 Task: Create a due date automation trigger when advanced on, on the tuesday after a card is due add content with a description starting with resumeat 11:00 AM.
Action: Mouse moved to (820, 258)
Screenshot: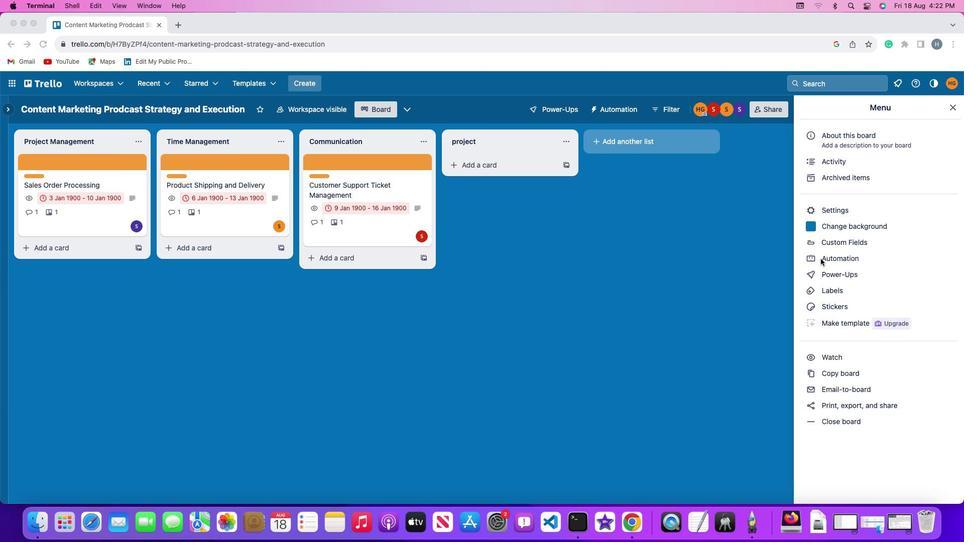 
Action: Mouse pressed left at (820, 258)
Screenshot: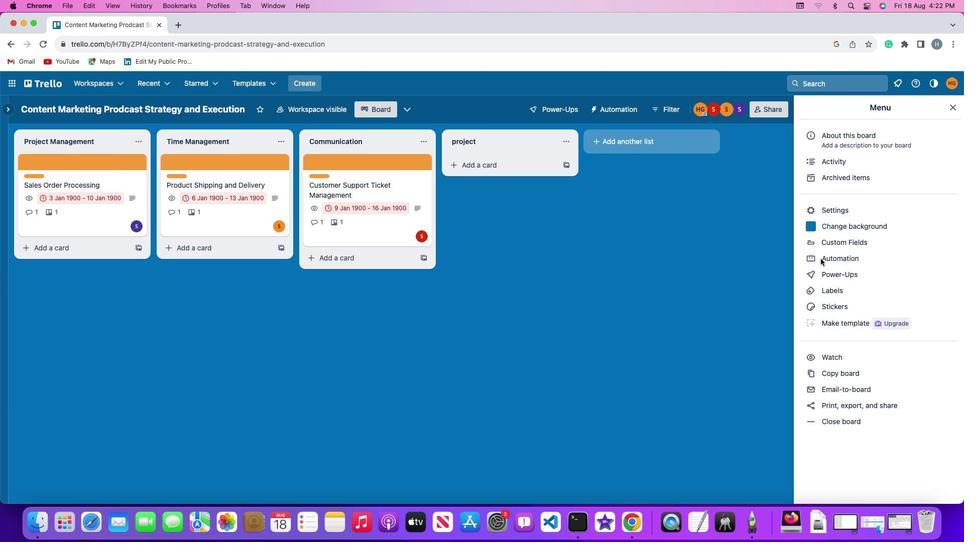
Action: Mouse pressed left at (820, 258)
Screenshot: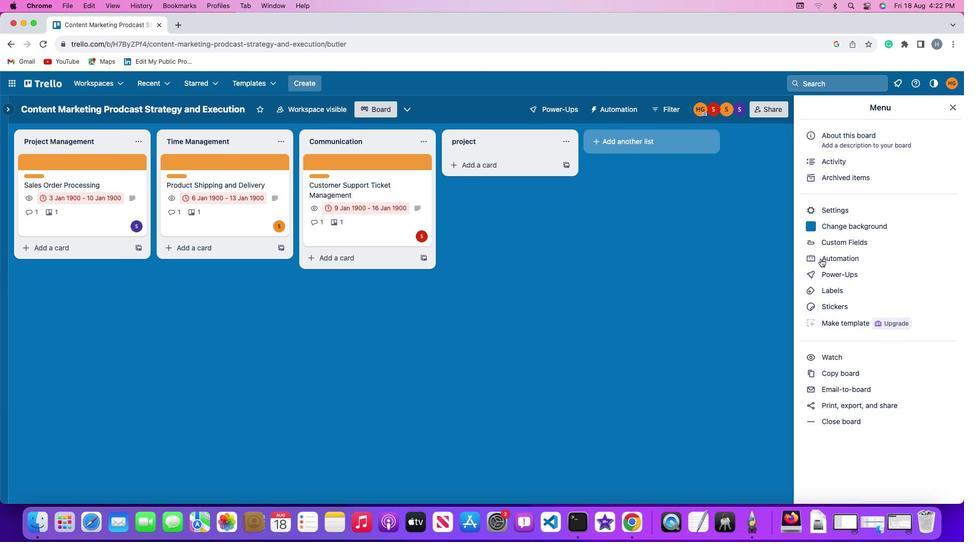
Action: Mouse moved to (62, 236)
Screenshot: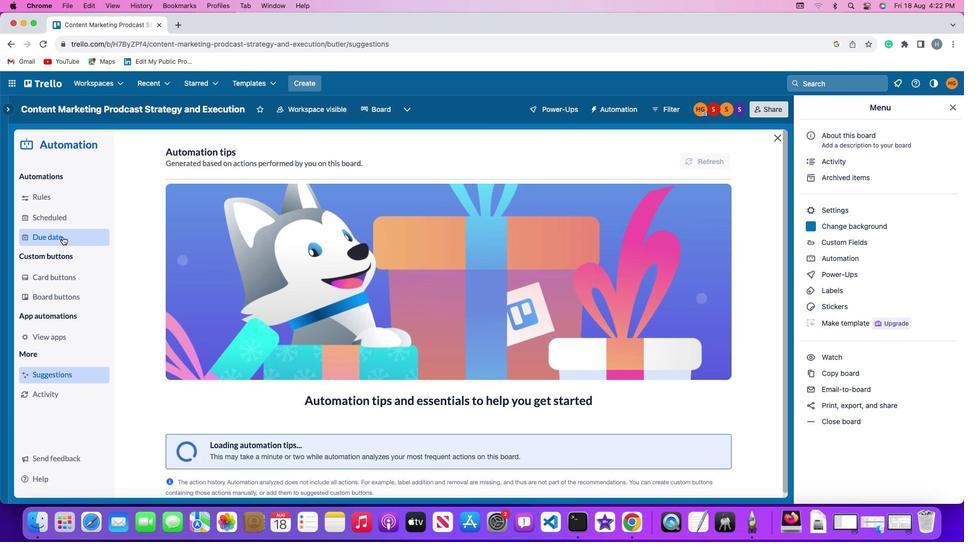 
Action: Mouse pressed left at (62, 236)
Screenshot: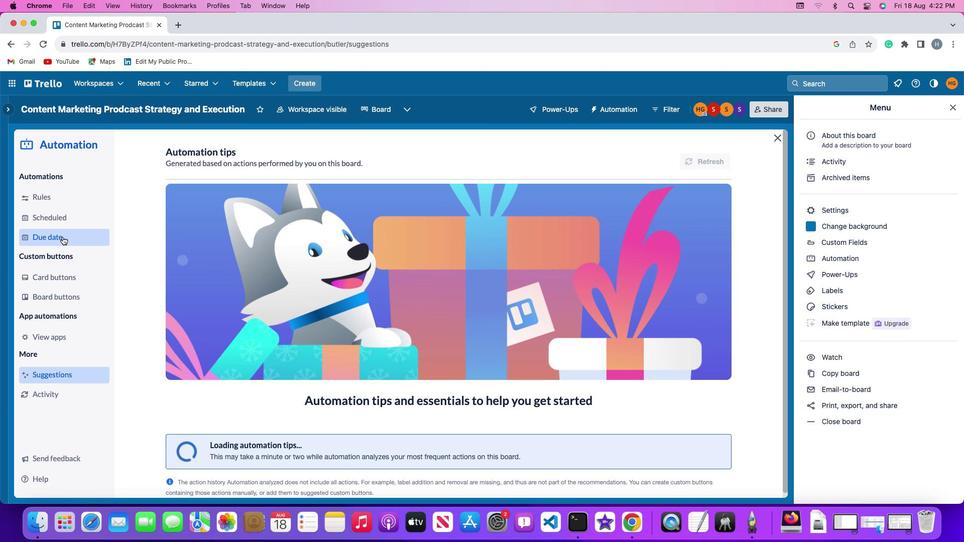 
Action: Mouse moved to (675, 155)
Screenshot: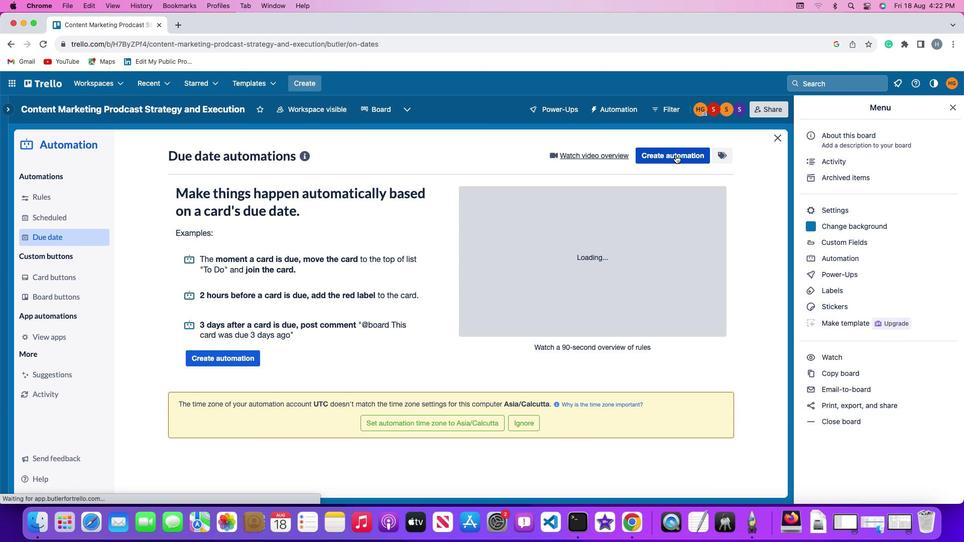 
Action: Mouse pressed left at (675, 155)
Screenshot: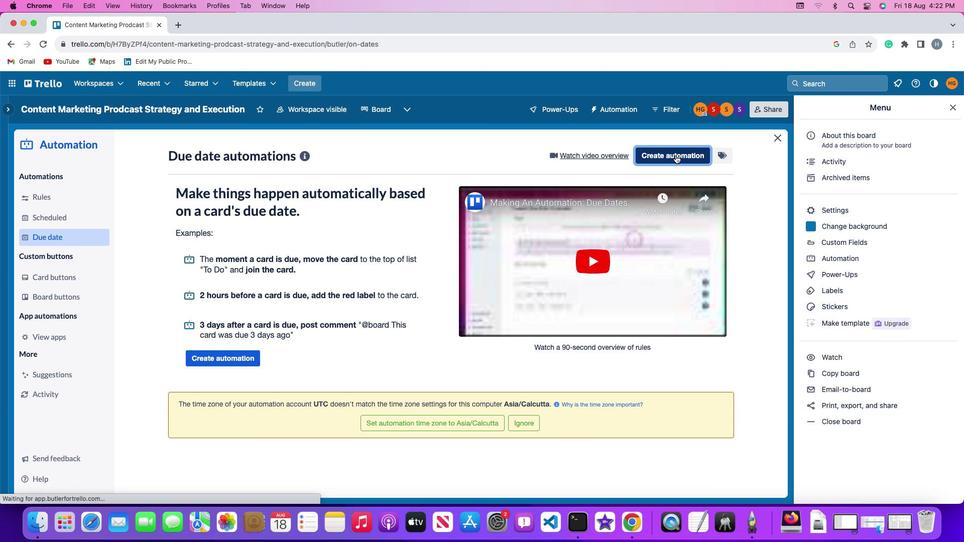 
Action: Mouse moved to (189, 252)
Screenshot: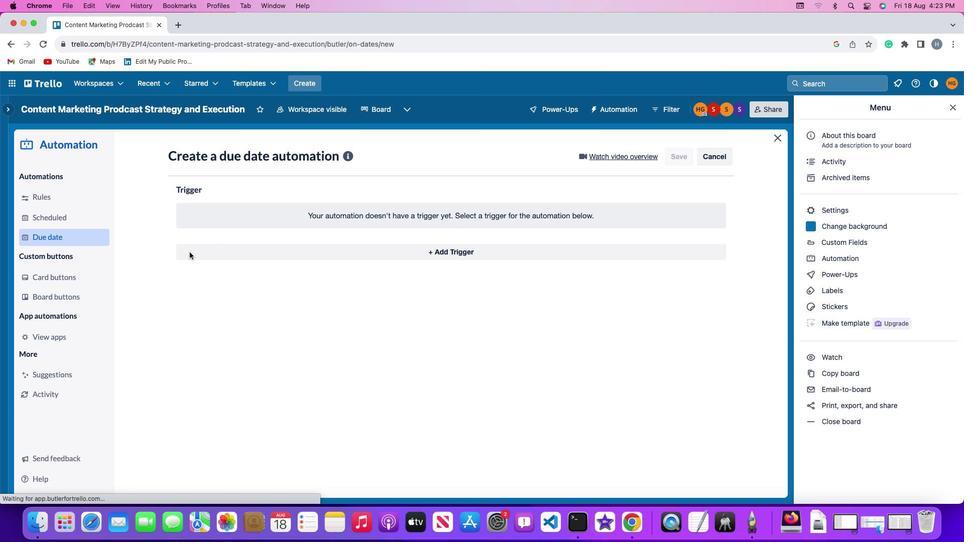 
Action: Mouse pressed left at (189, 252)
Screenshot: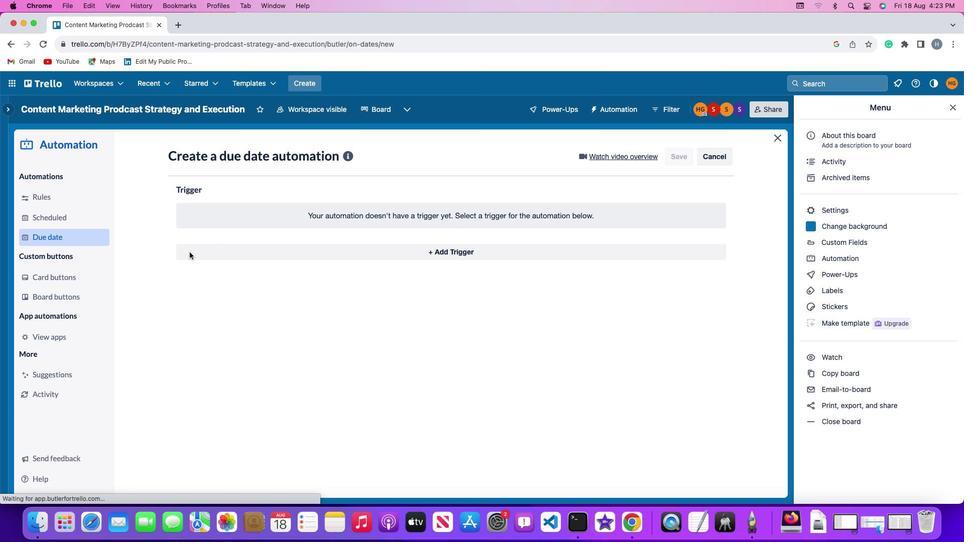 
Action: Mouse moved to (226, 438)
Screenshot: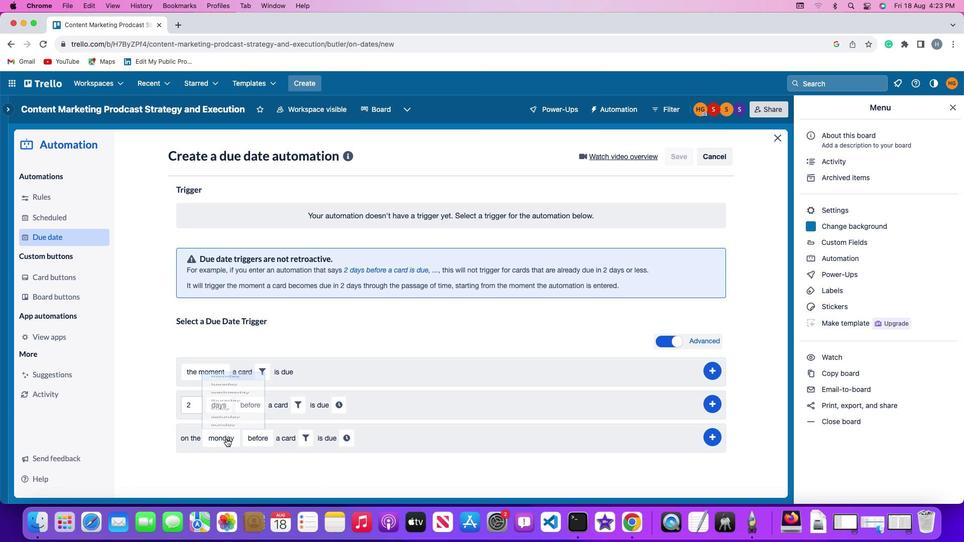 
Action: Mouse pressed left at (226, 438)
Screenshot: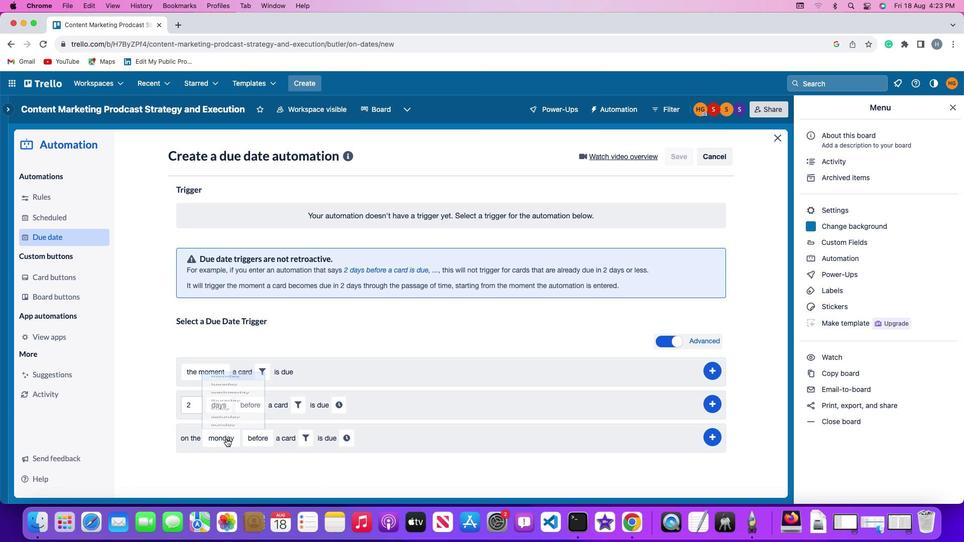 
Action: Mouse moved to (233, 319)
Screenshot: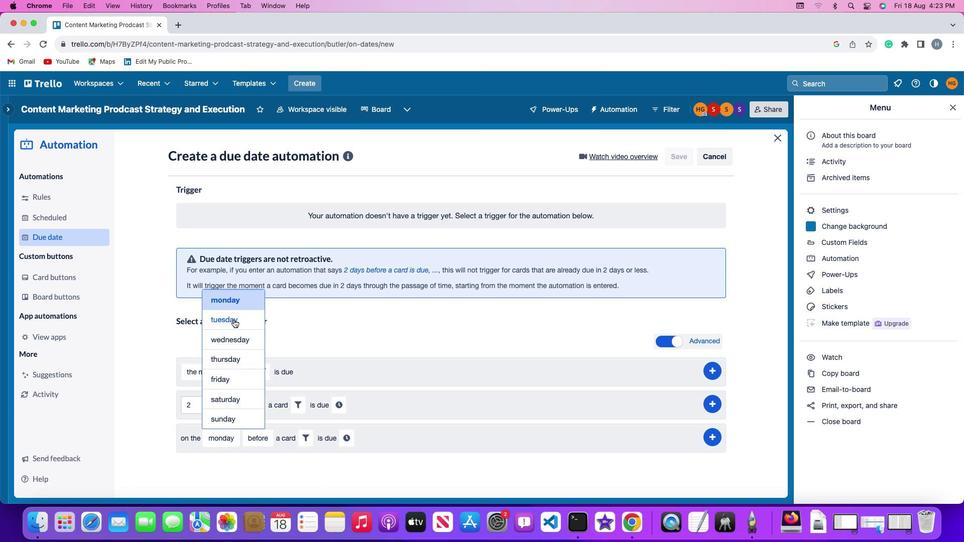 
Action: Mouse pressed left at (233, 319)
Screenshot: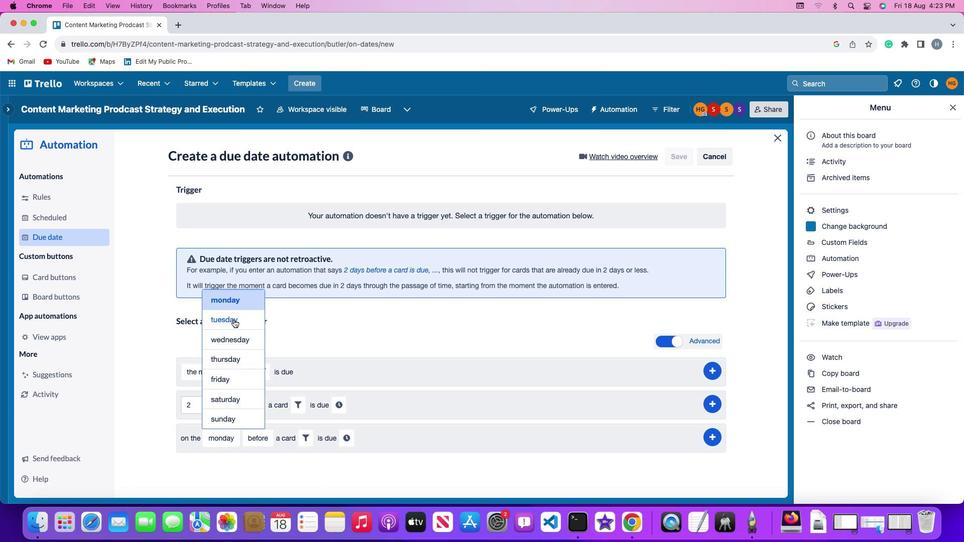 
Action: Mouse moved to (256, 432)
Screenshot: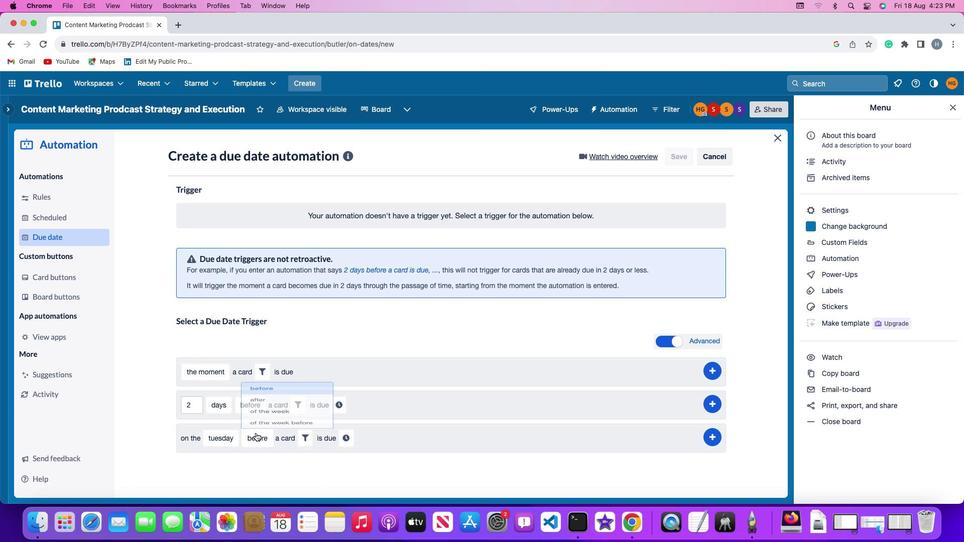 
Action: Mouse pressed left at (256, 432)
Screenshot: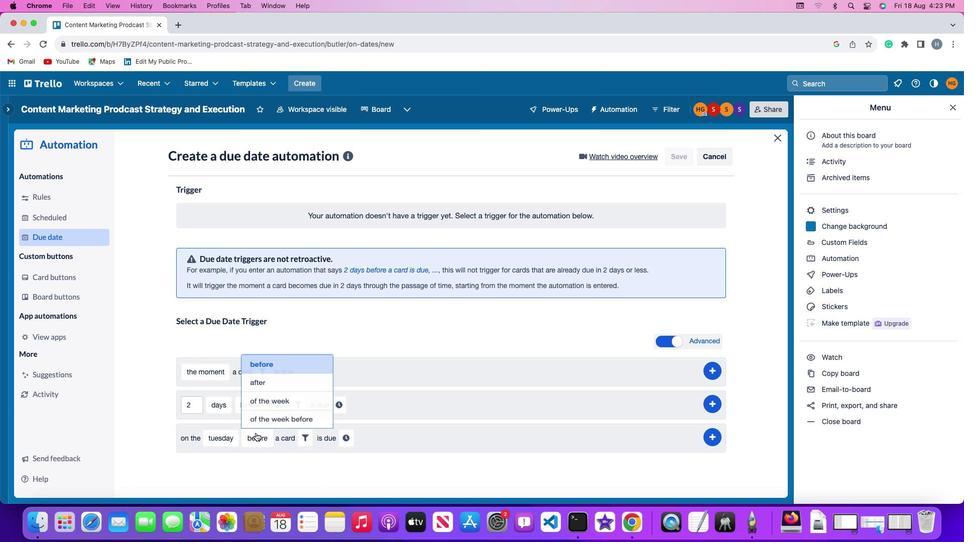 
Action: Mouse moved to (269, 381)
Screenshot: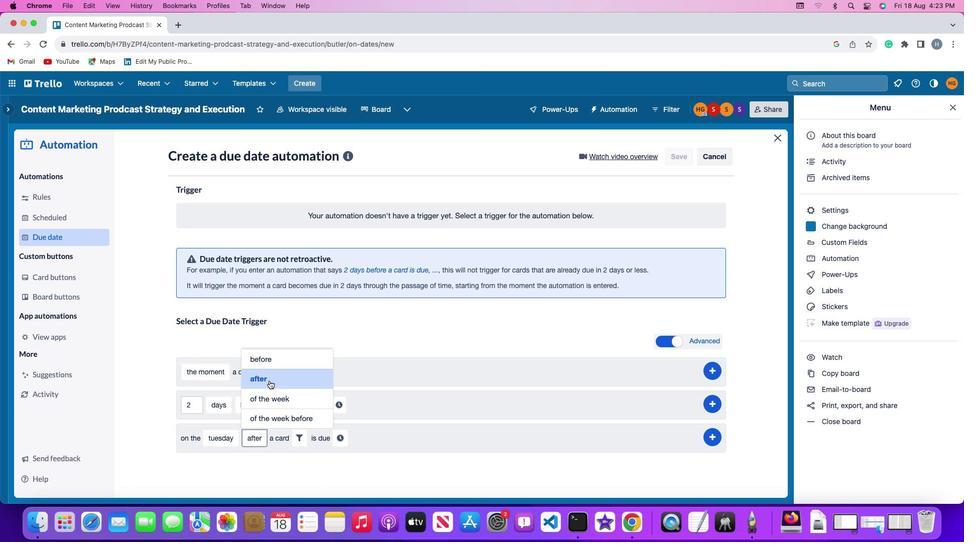 
Action: Mouse pressed left at (269, 381)
Screenshot: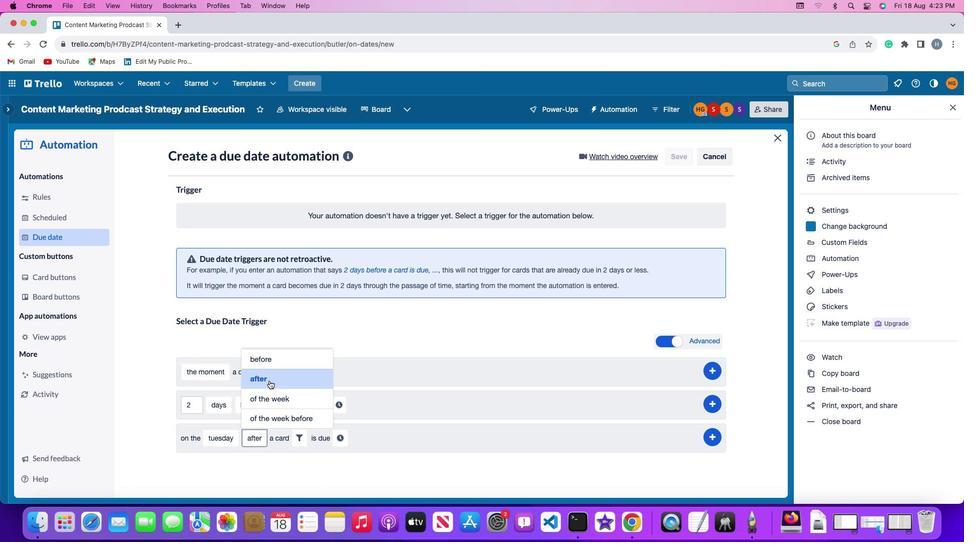 
Action: Mouse moved to (298, 428)
Screenshot: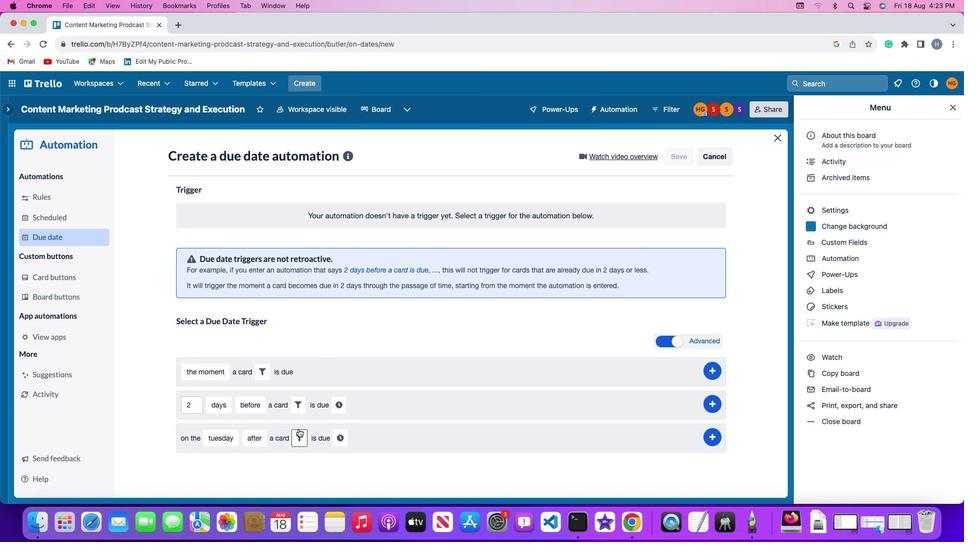 
Action: Mouse pressed left at (298, 428)
Screenshot: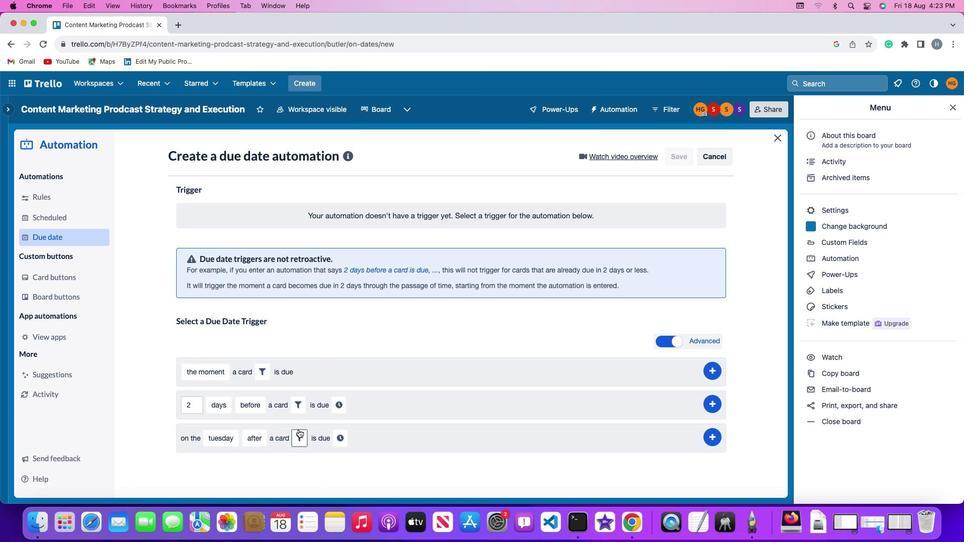 
Action: Mouse moved to (440, 474)
Screenshot: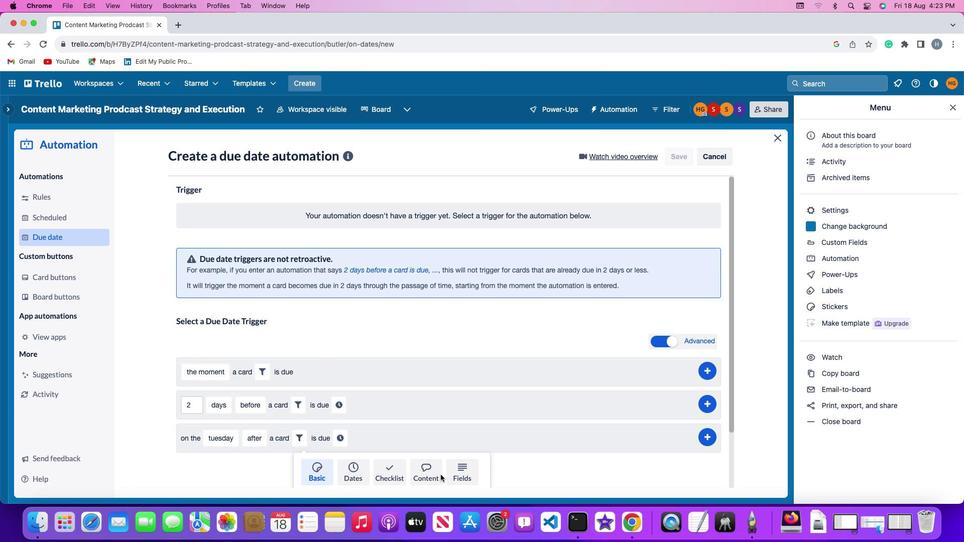 
Action: Mouse pressed left at (440, 474)
Screenshot: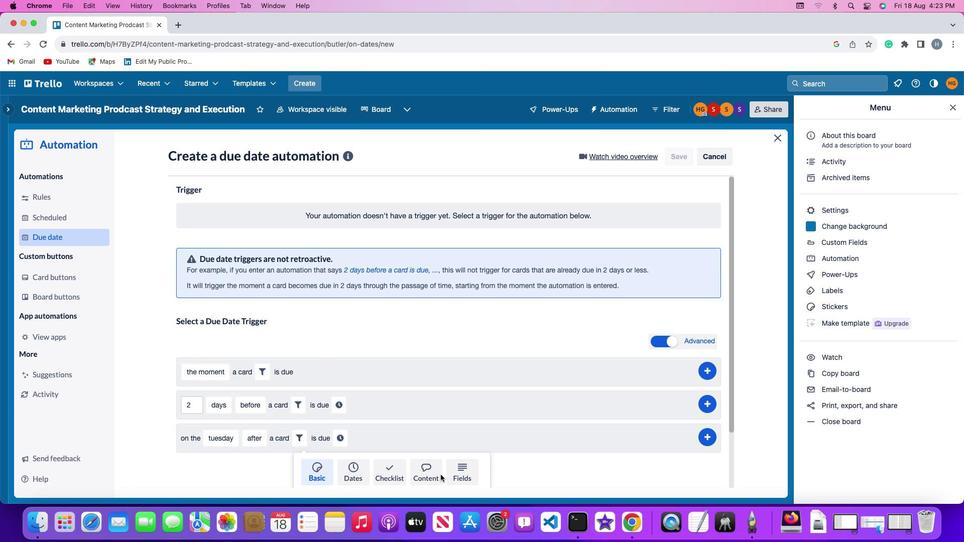 
Action: Mouse moved to (200, 461)
Screenshot: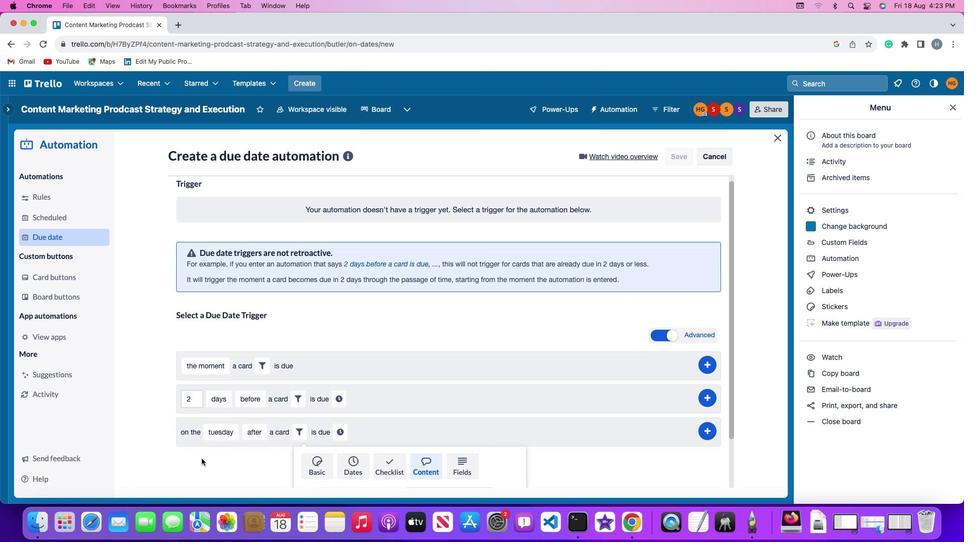 
Action: Mouse scrolled (200, 461) with delta (0, 0)
Screenshot: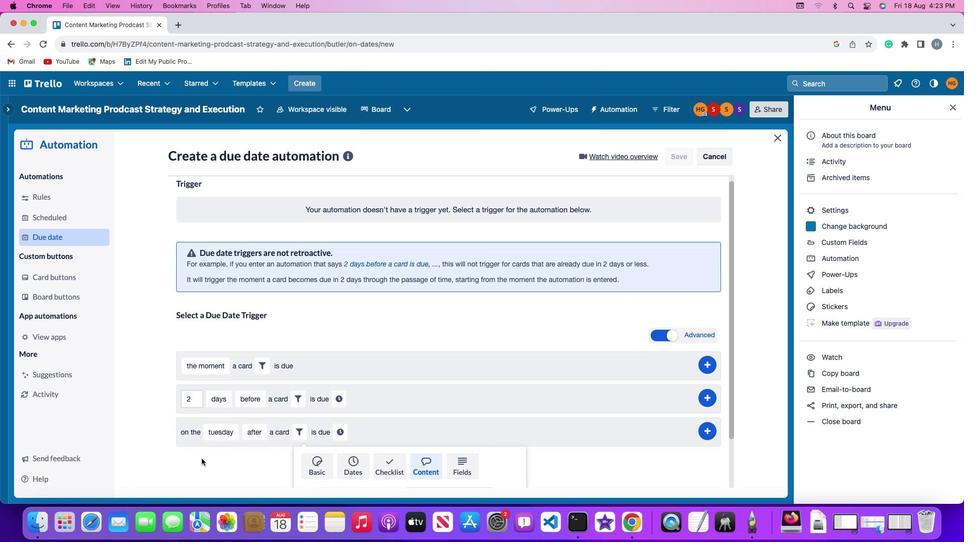 
Action: Mouse scrolled (200, 461) with delta (0, 0)
Screenshot: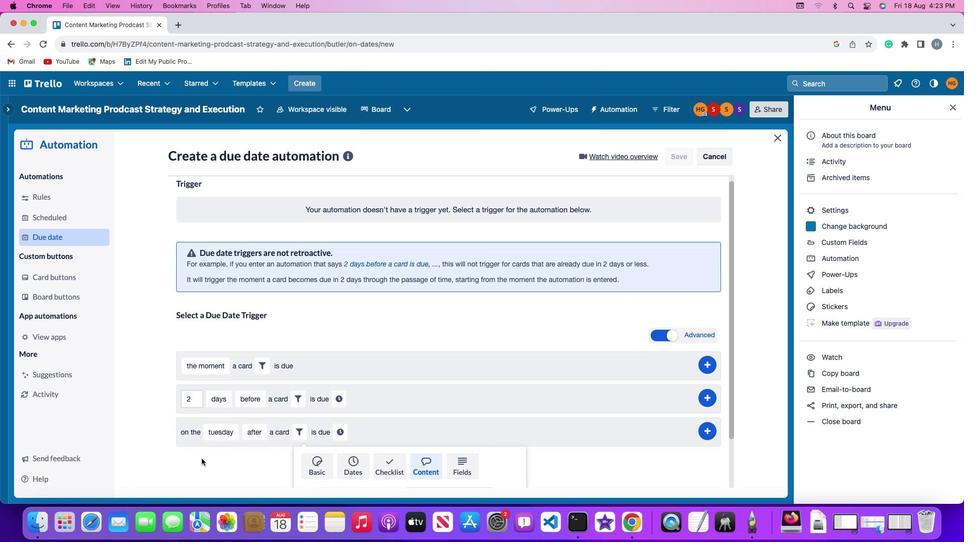 
Action: Mouse scrolled (200, 461) with delta (0, -1)
Screenshot: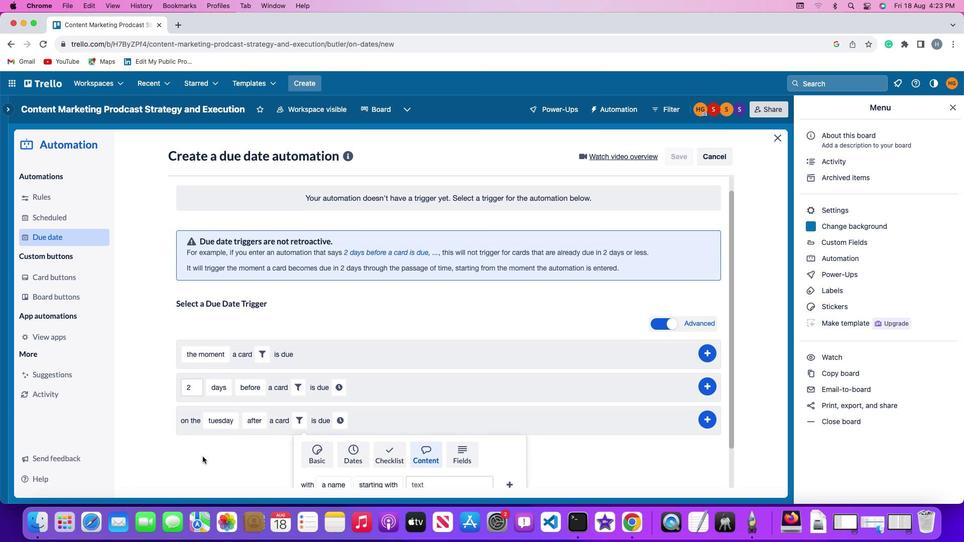 
Action: Mouse scrolled (200, 461) with delta (0, -2)
Screenshot: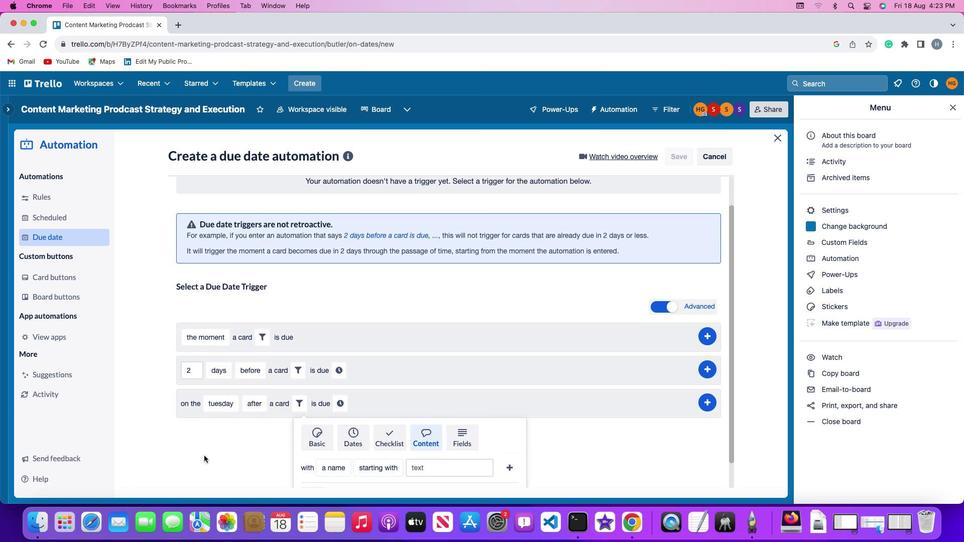 
Action: Mouse moved to (203, 455)
Screenshot: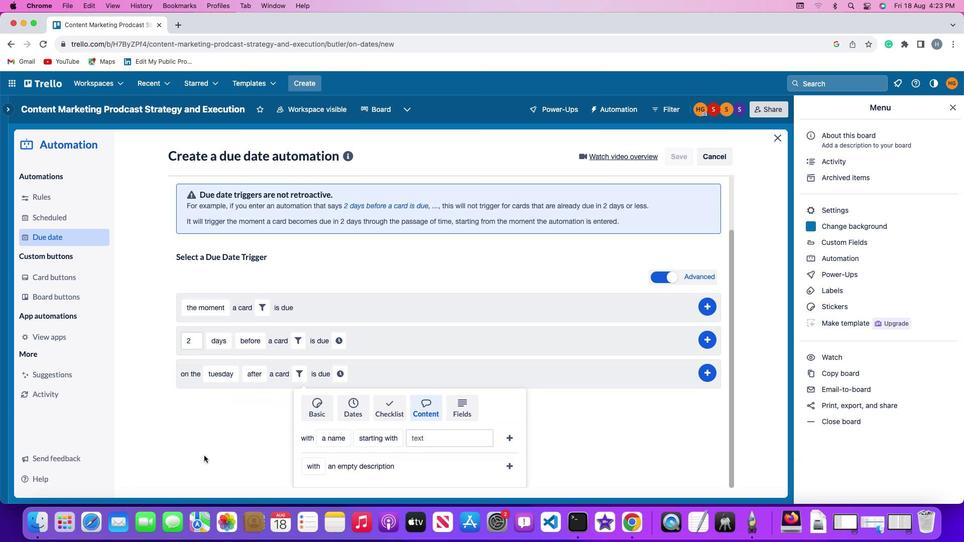 
Action: Mouse scrolled (203, 455) with delta (0, 0)
Screenshot: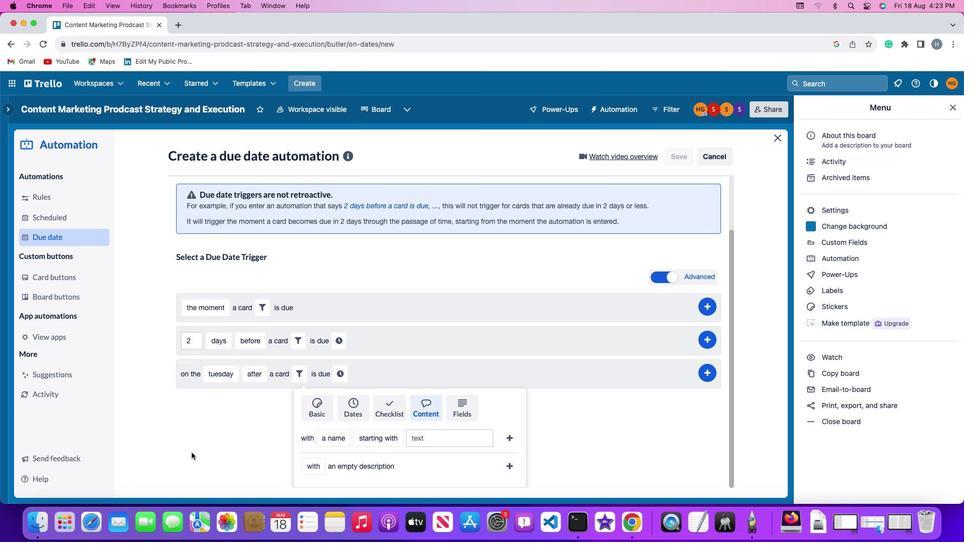 
Action: Mouse scrolled (203, 455) with delta (0, 0)
Screenshot: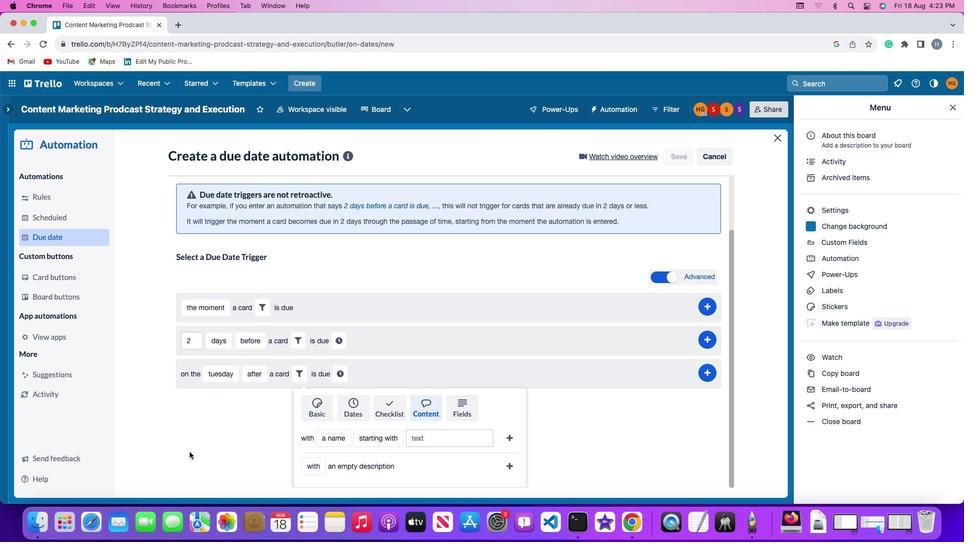 
Action: Mouse scrolled (203, 455) with delta (0, -1)
Screenshot: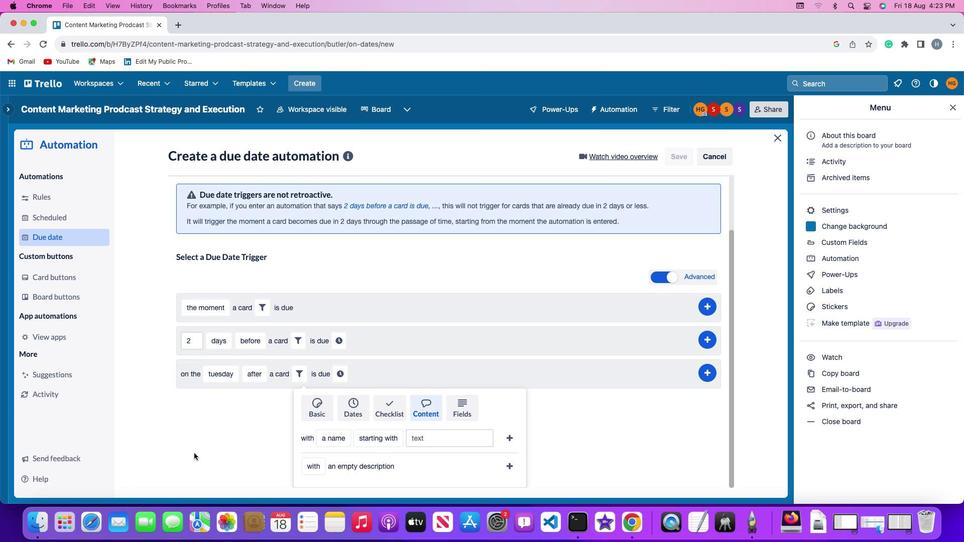 
Action: Mouse moved to (318, 437)
Screenshot: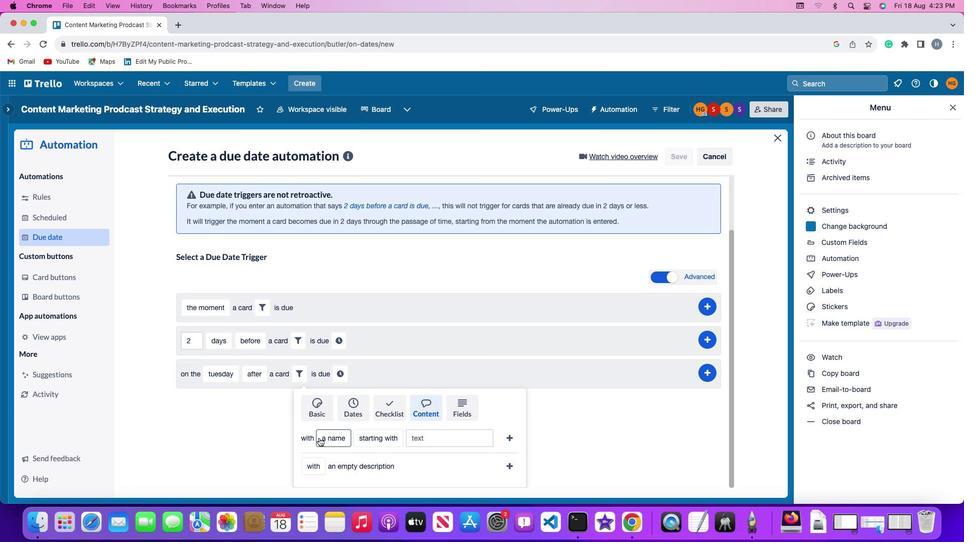 
Action: Mouse pressed left at (318, 437)
Screenshot: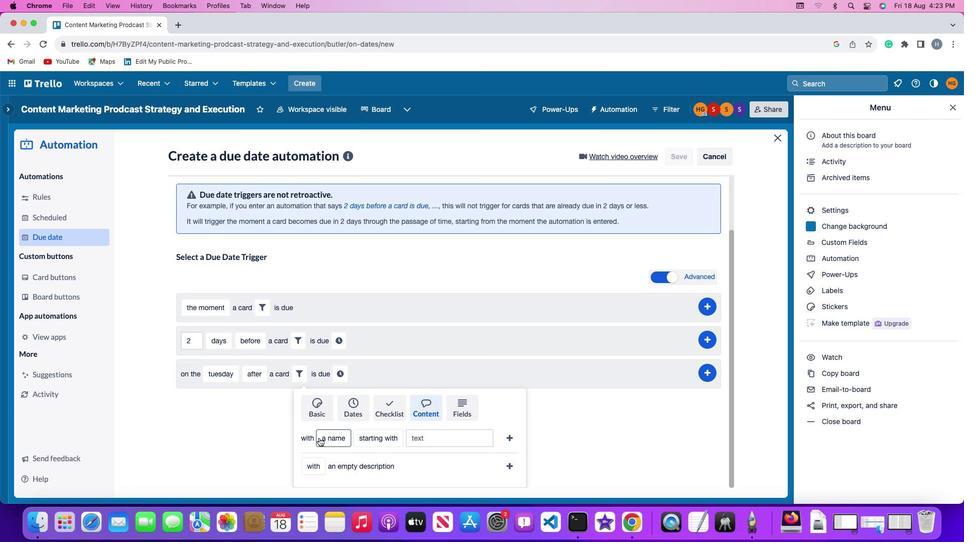 
Action: Mouse moved to (345, 400)
Screenshot: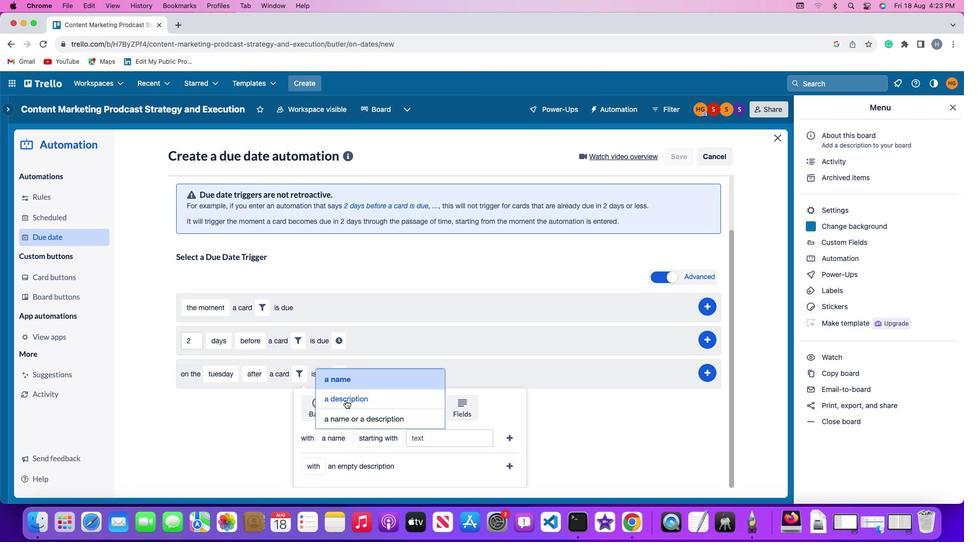 
Action: Mouse pressed left at (345, 400)
Screenshot: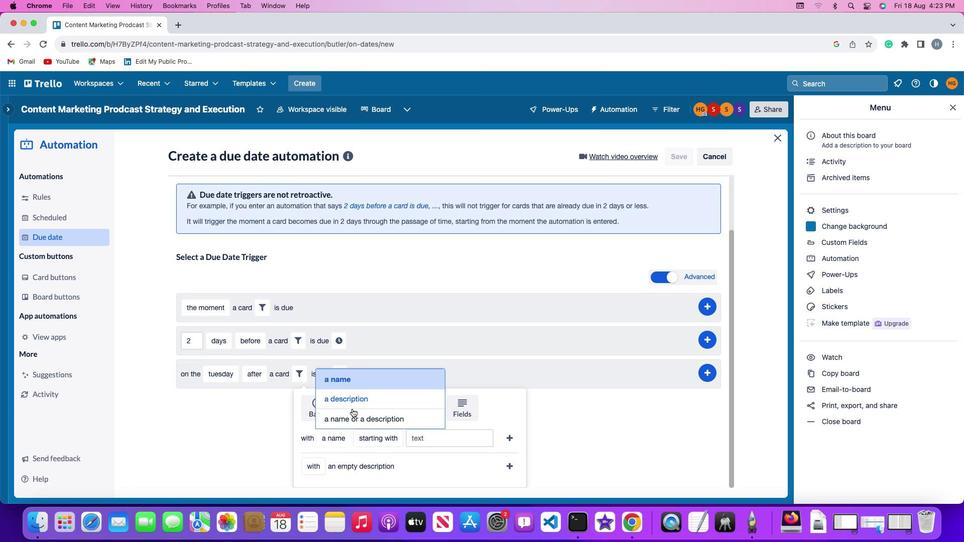 
Action: Mouse moved to (382, 436)
Screenshot: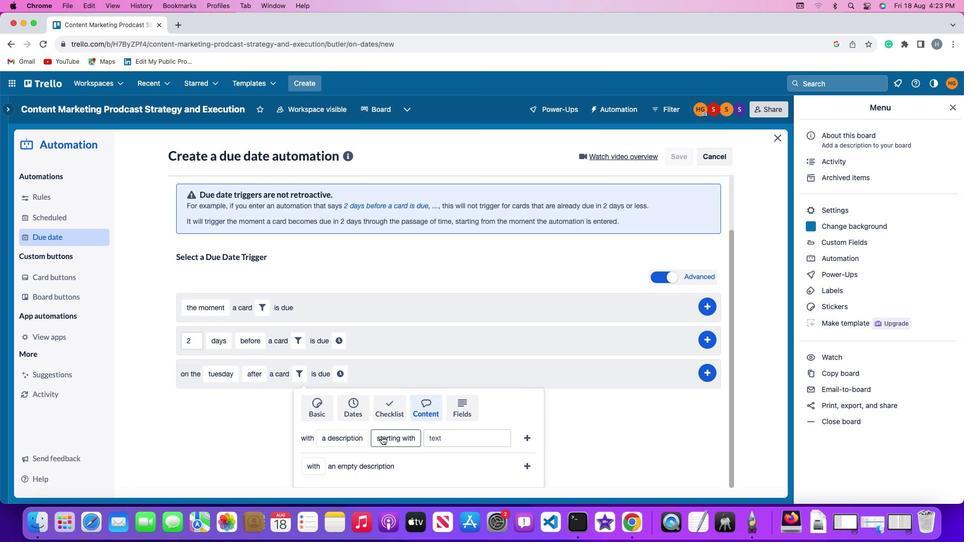 
Action: Mouse pressed left at (382, 436)
Screenshot: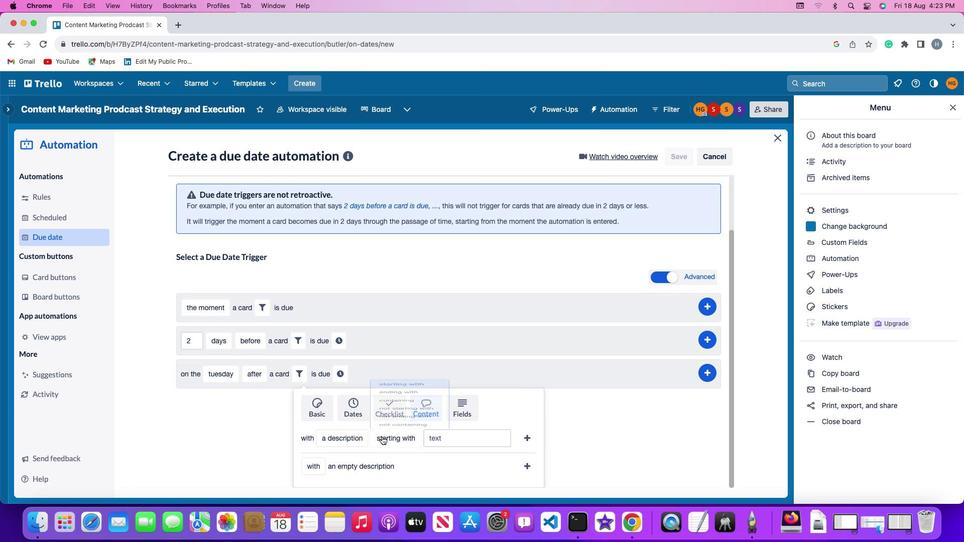 
Action: Mouse moved to (415, 317)
Screenshot: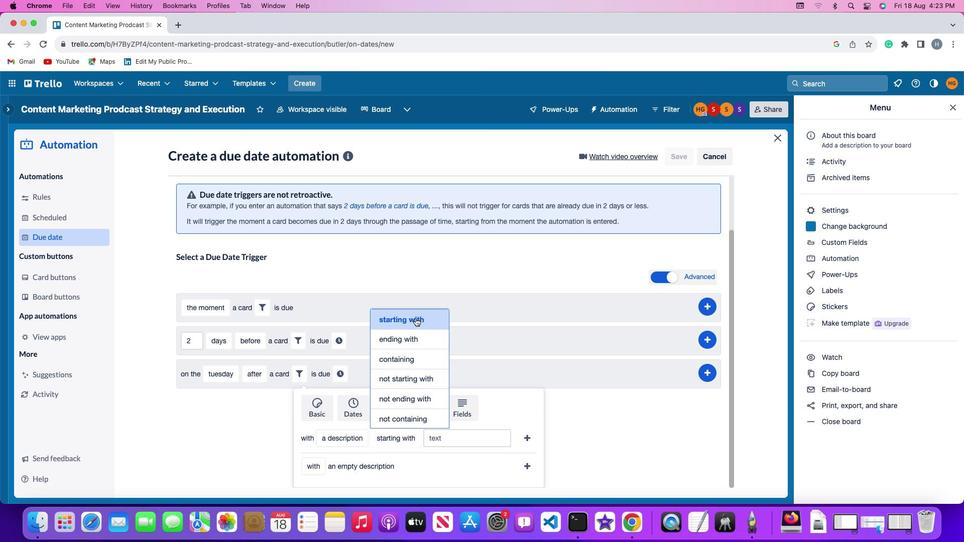 
Action: Mouse pressed left at (415, 317)
Screenshot: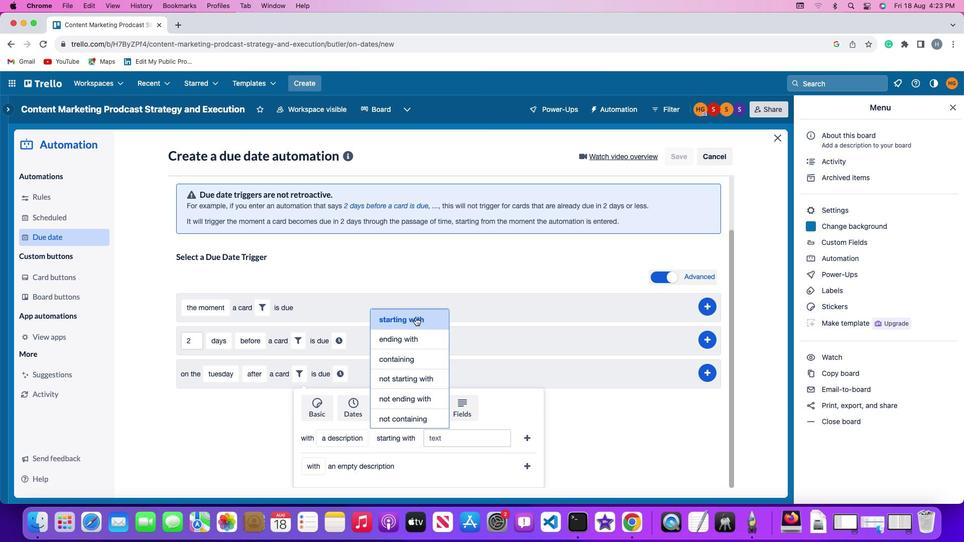 
Action: Mouse moved to (452, 437)
Screenshot: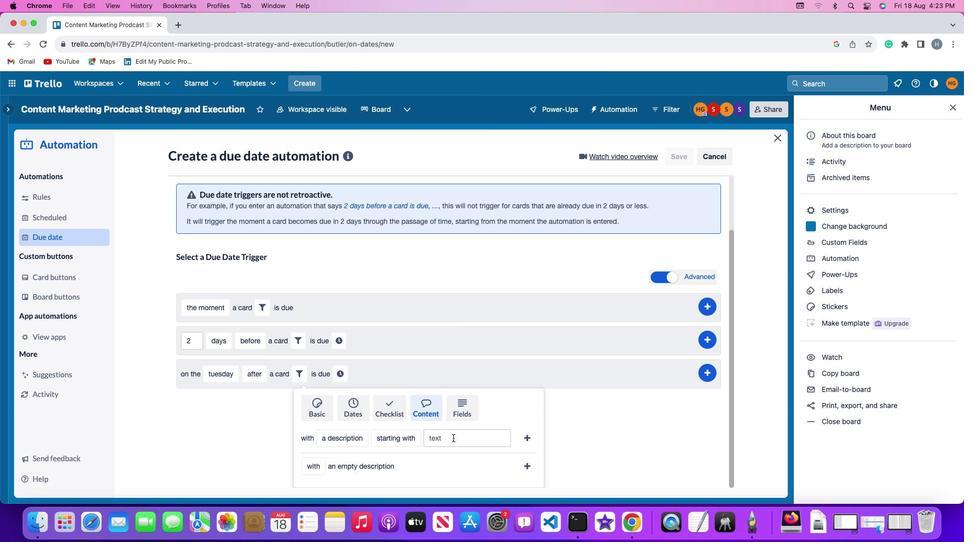 
Action: Mouse pressed left at (452, 437)
Screenshot: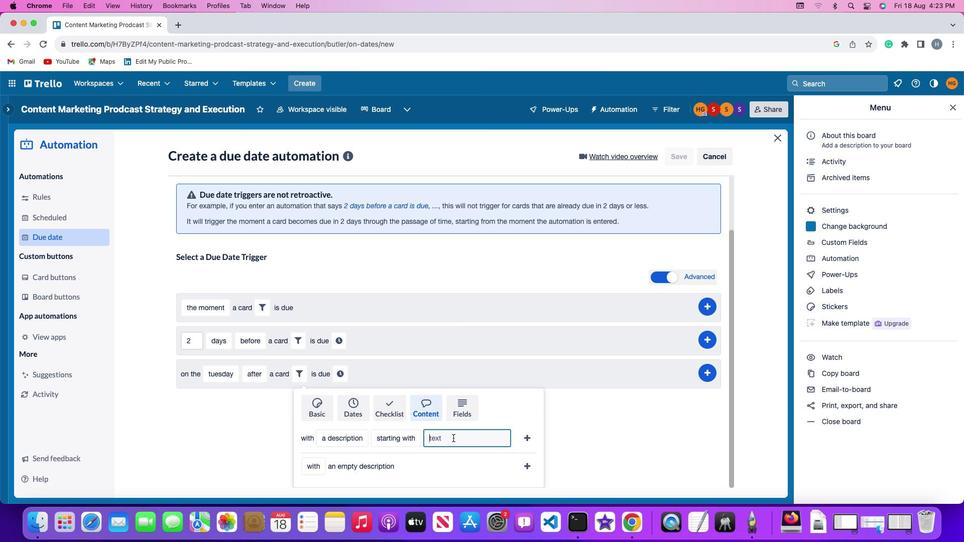 
Action: Key pressed 'r''e''s''u''m''e'
Screenshot: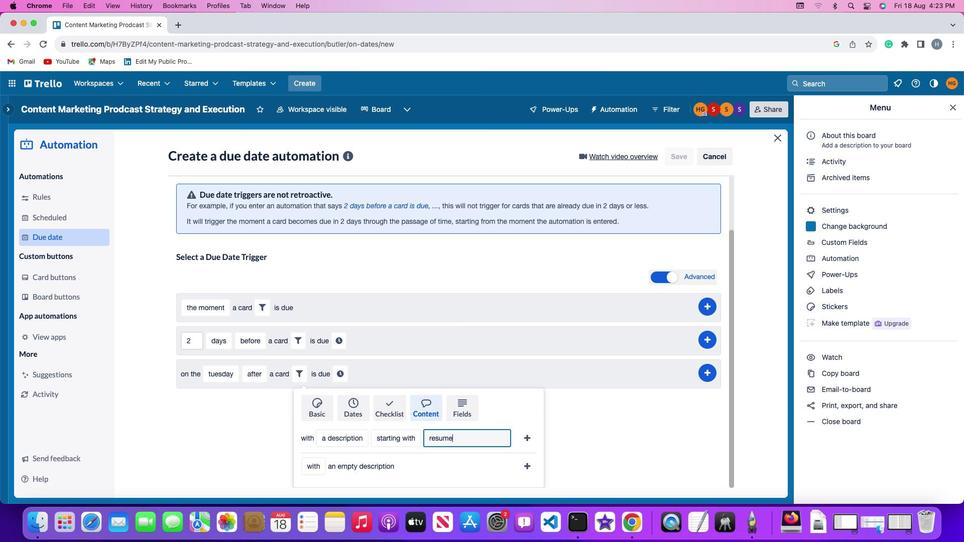
Action: Mouse moved to (524, 436)
Screenshot: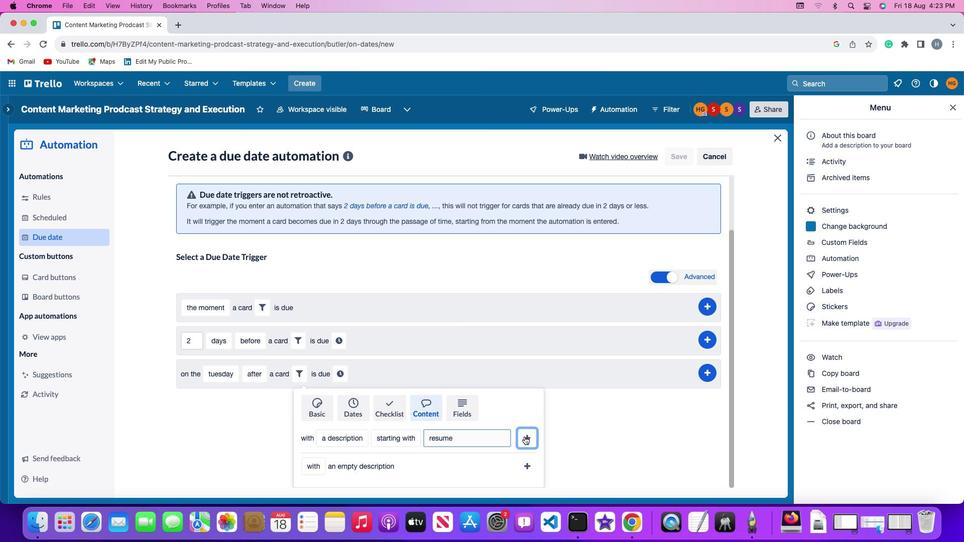 
Action: Mouse pressed left at (524, 436)
Screenshot: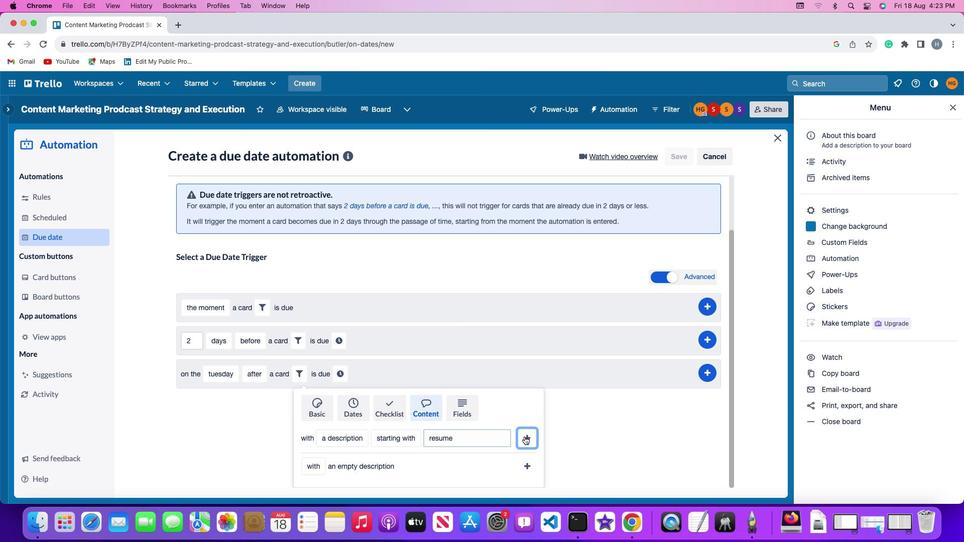 
Action: Mouse moved to (494, 438)
Screenshot: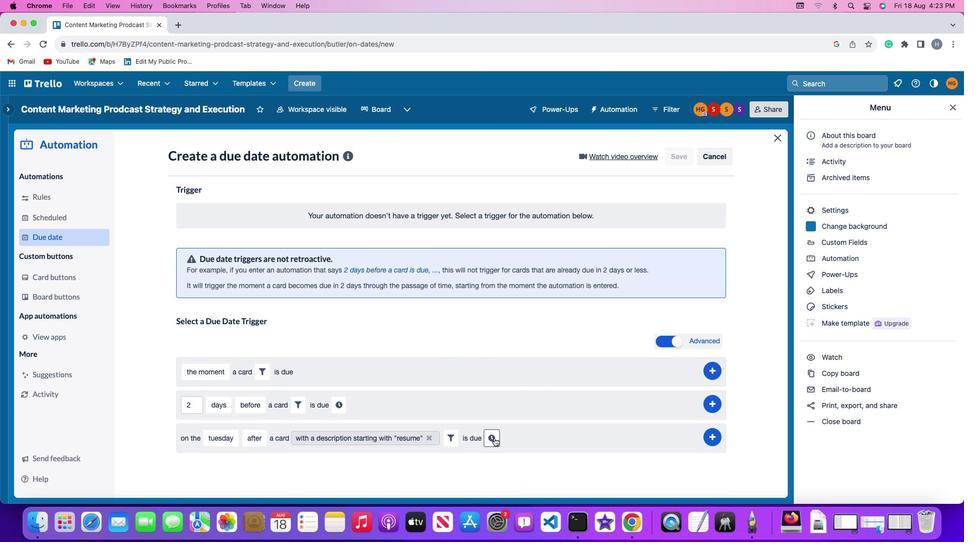 
Action: Mouse pressed left at (494, 438)
Screenshot: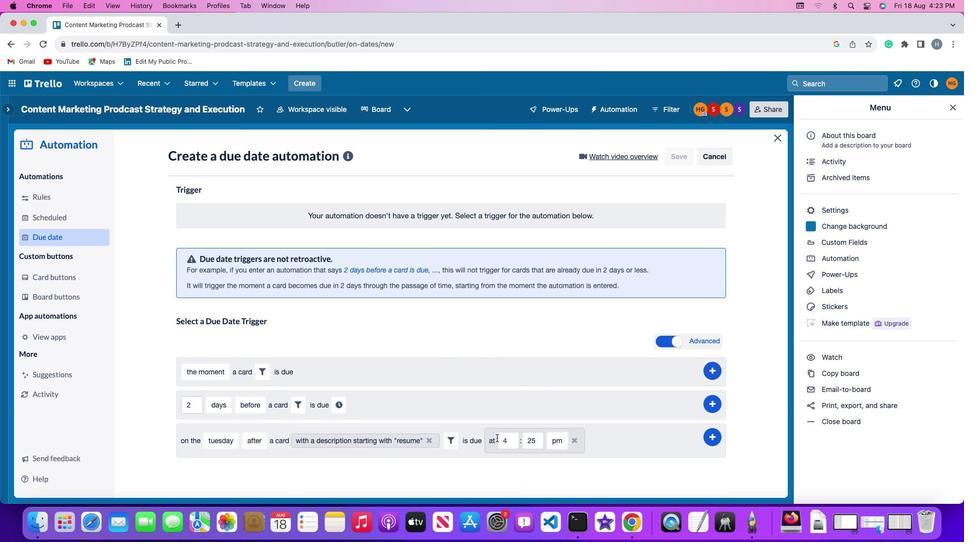 
Action: Mouse moved to (509, 440)
Screenshot: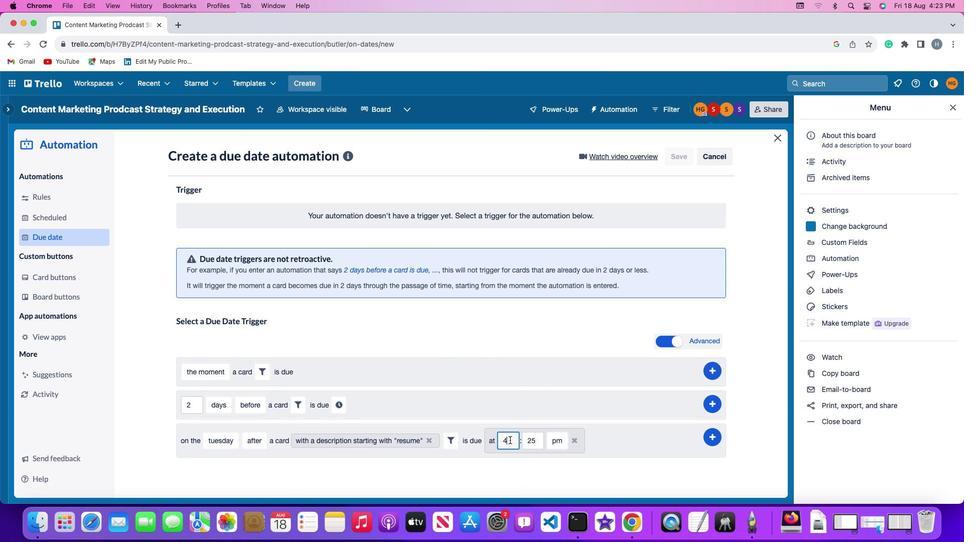 
Action: Mouse pressed left at (509, 440)
Screenshot: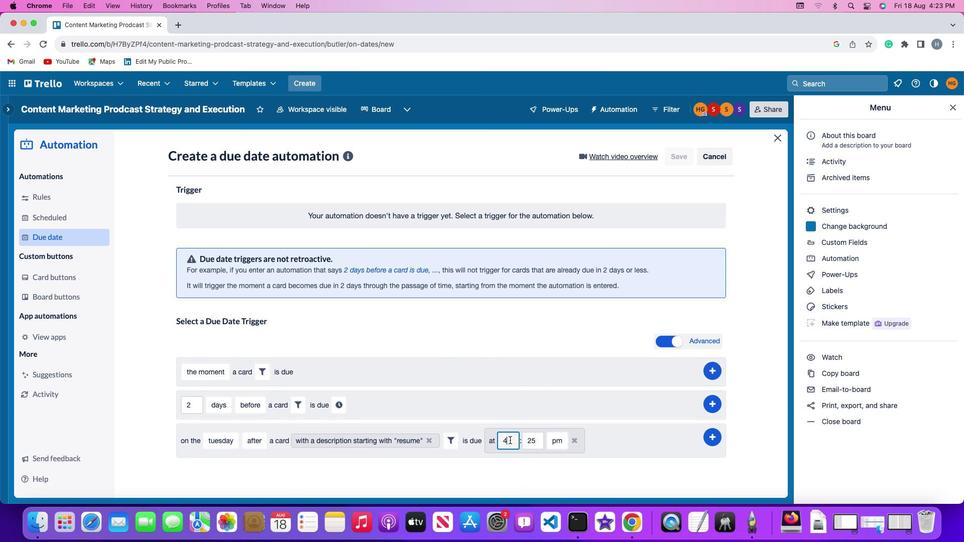 
Action: Mouse moved to (510, 440)
Screenshot: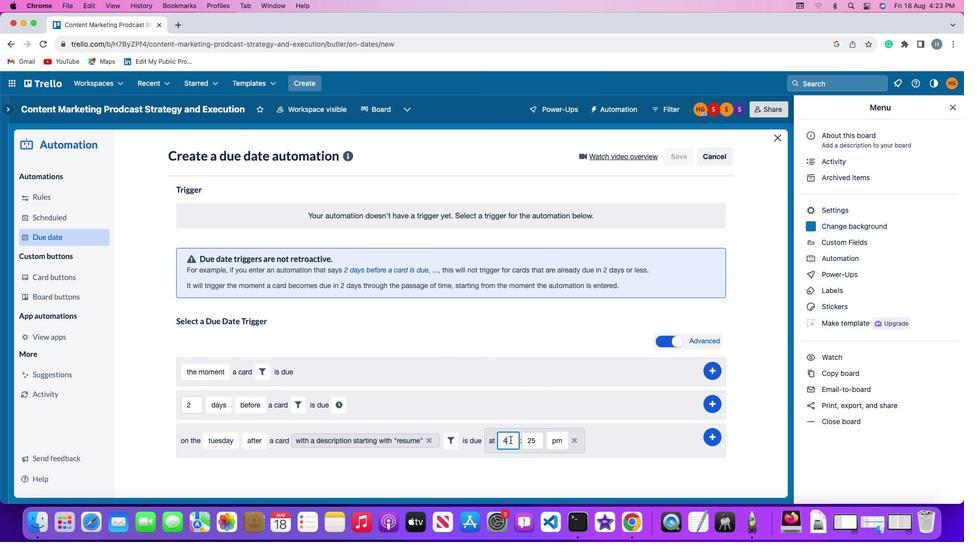 
Action: Key pressed Key.backspace'1''1'
Screenshot: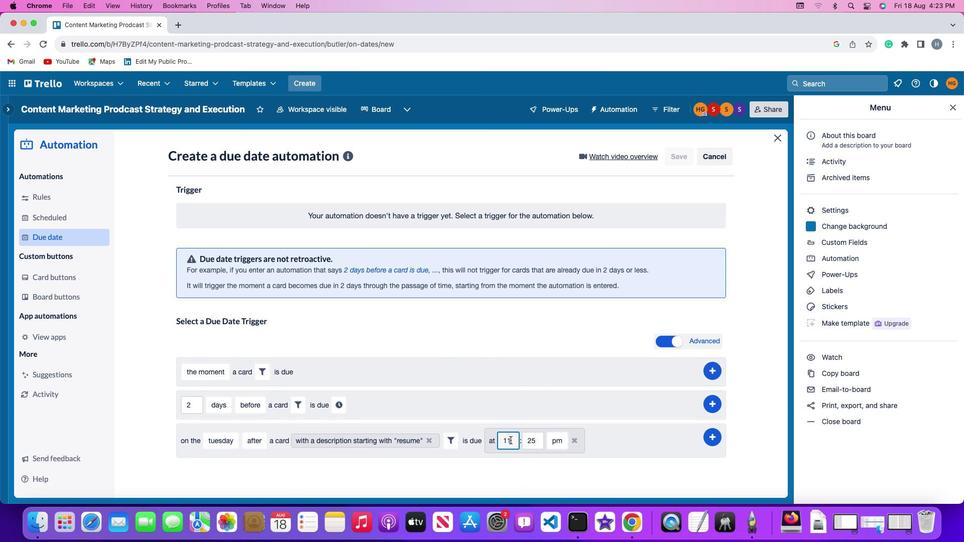 
Action: Mouse moved to (534, 439)
Screenshot: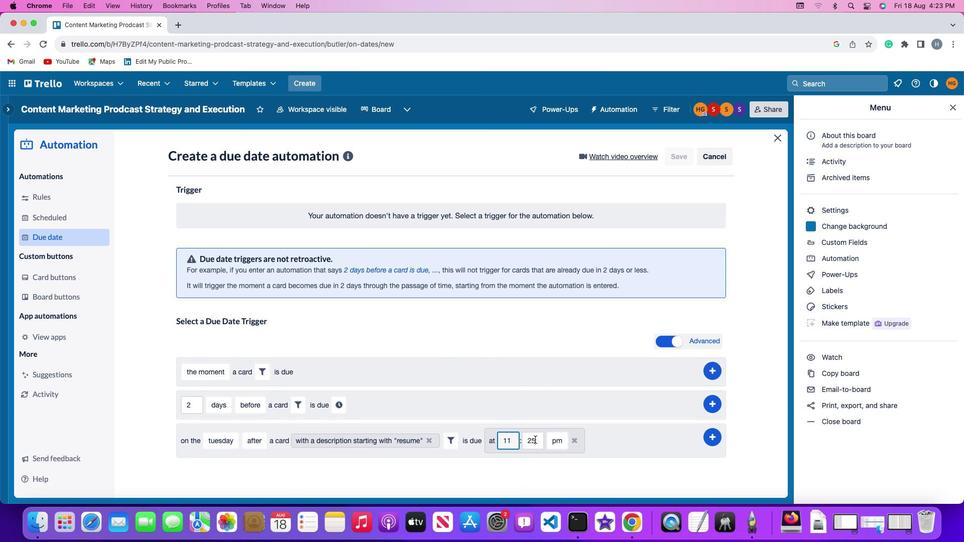 
Action: Mouse pressed left at (534, 439)
Screenshot: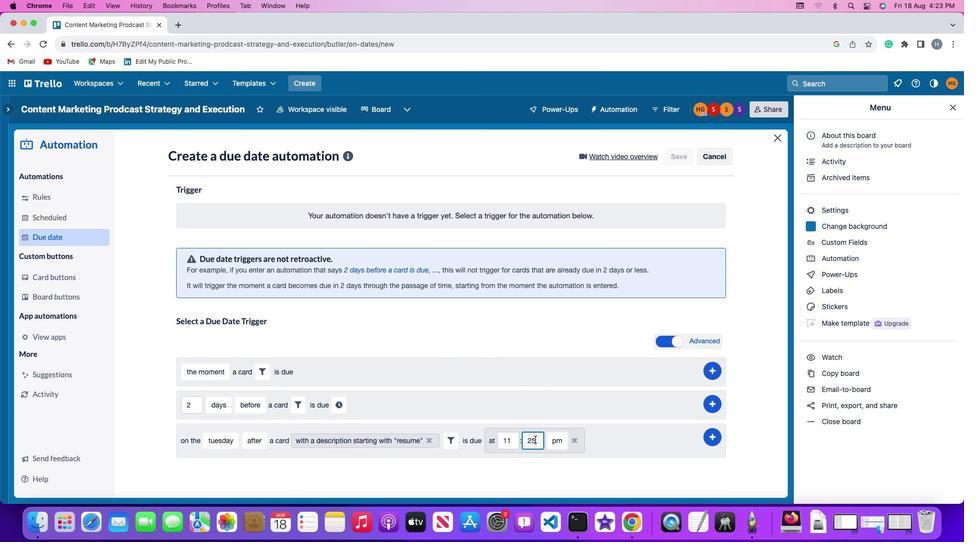 
Action: Key pressed Key.backspaceKey.backspace
Screenshot: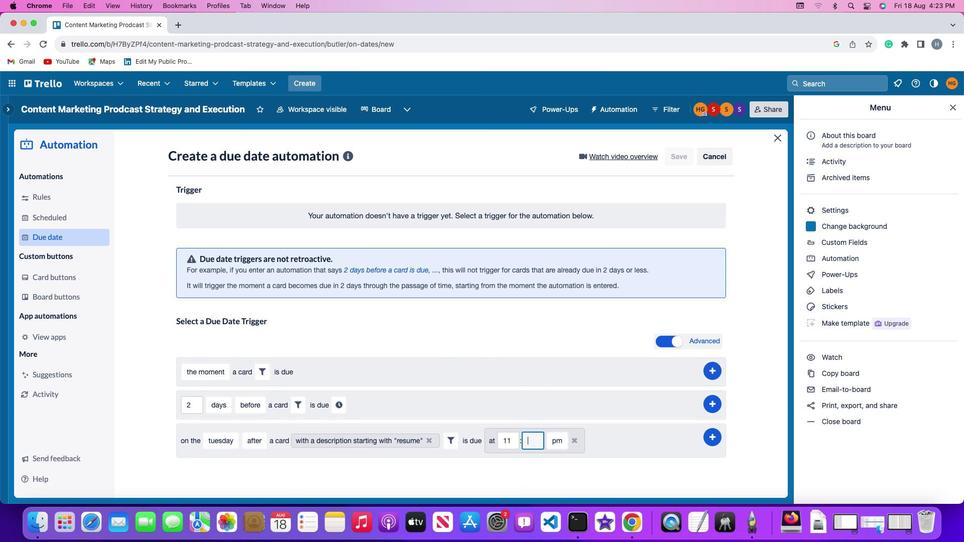 
Action: Mouse moved to (534, 439)
Screenshot: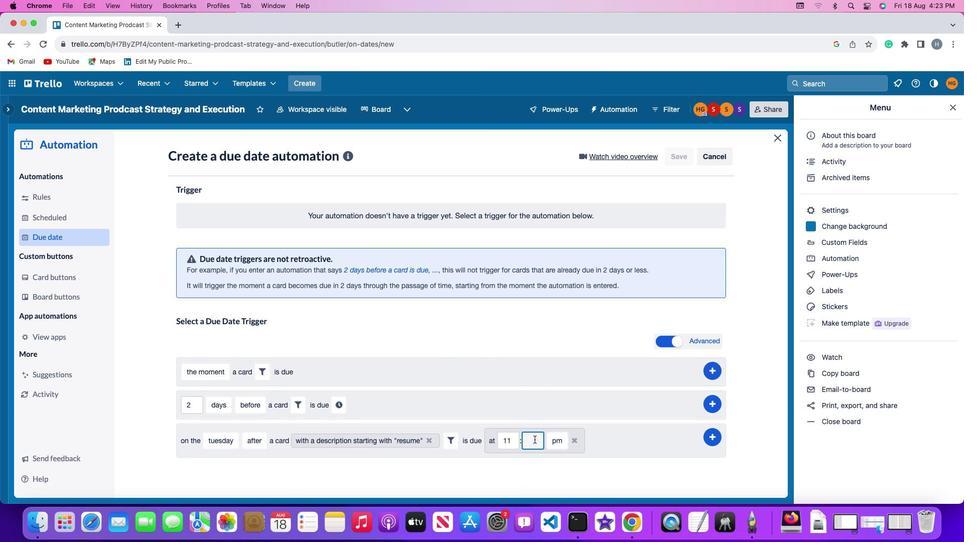 
Action: Key pressed '0''0'
Screenshot: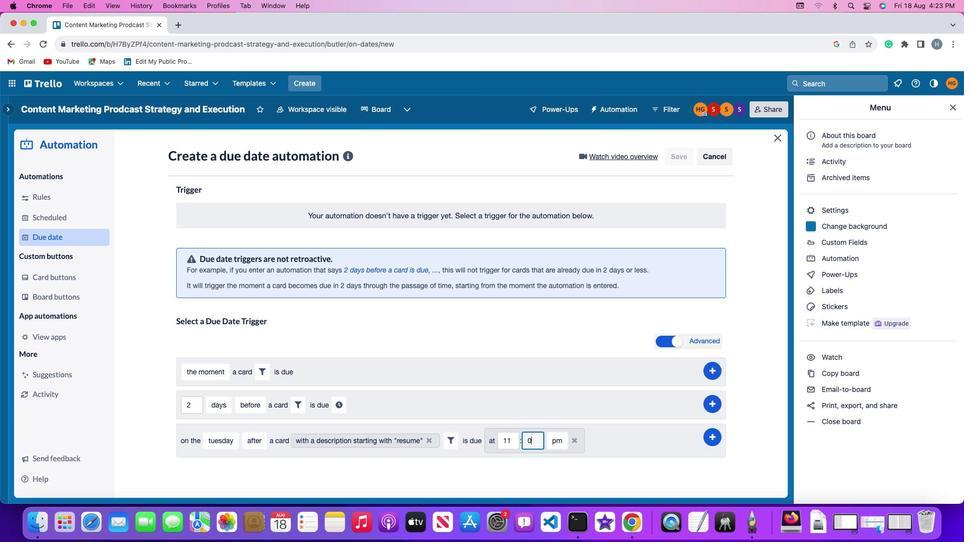 
Action: Mouse moved to (550, 438)
Screenshot: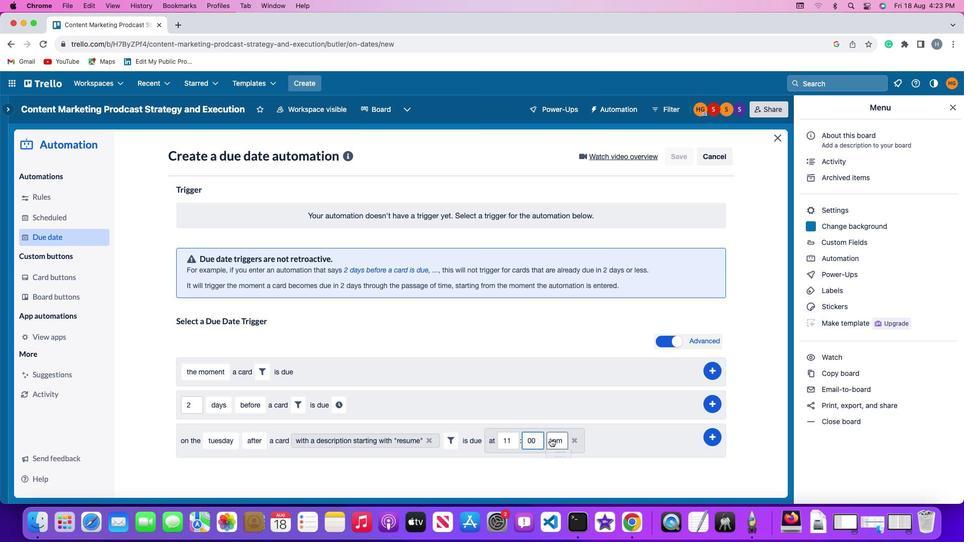 
Action: Mouse pressed left at (550, 438)
Screenshot: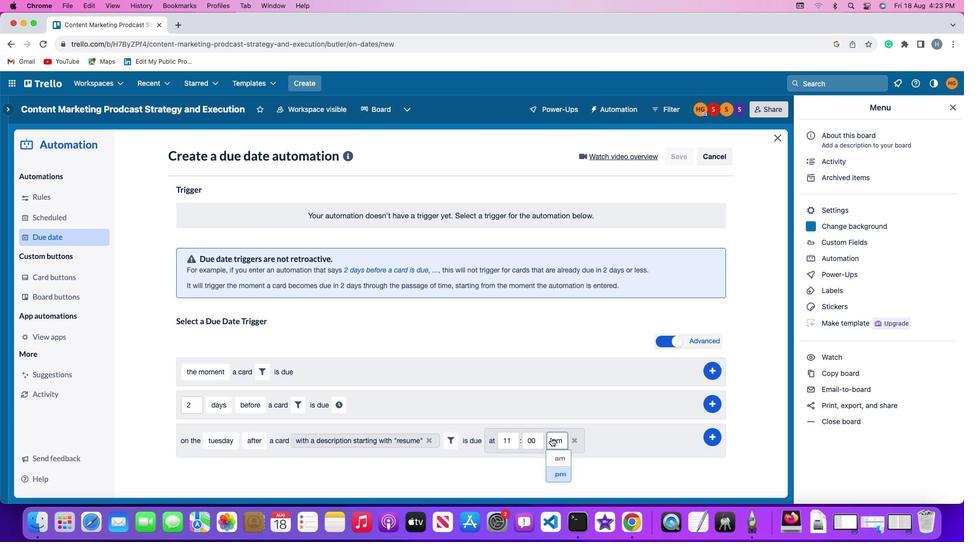 
Action: Mouse moved to (558, 458)
Screenshot: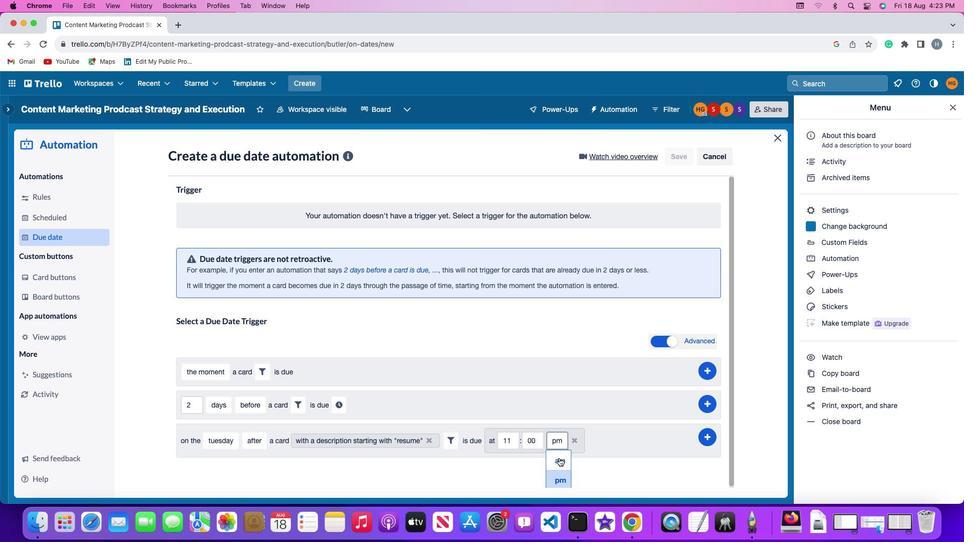 
Action: Mouse pressed left at (558, 458)
Screenshot: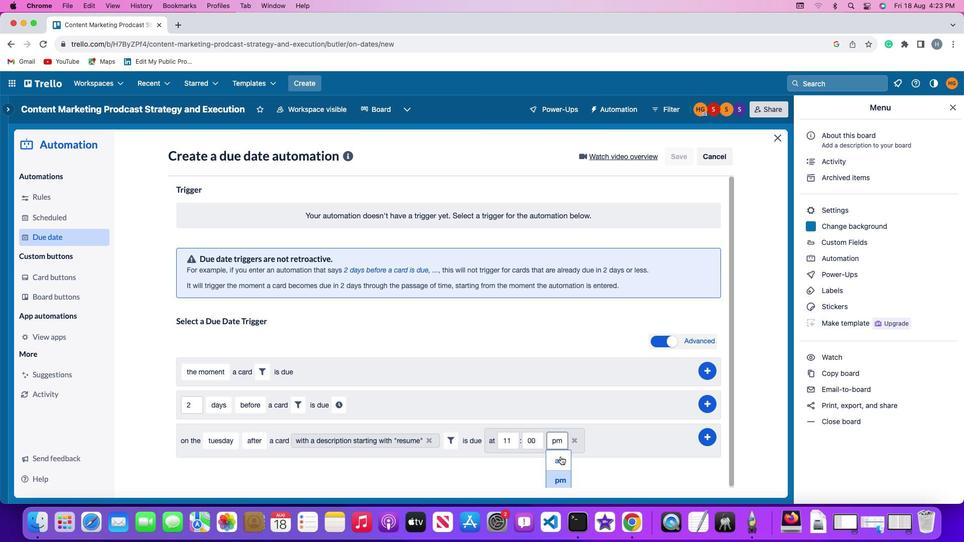 
Action: Mouse moved to (711, 436)
Screenshot: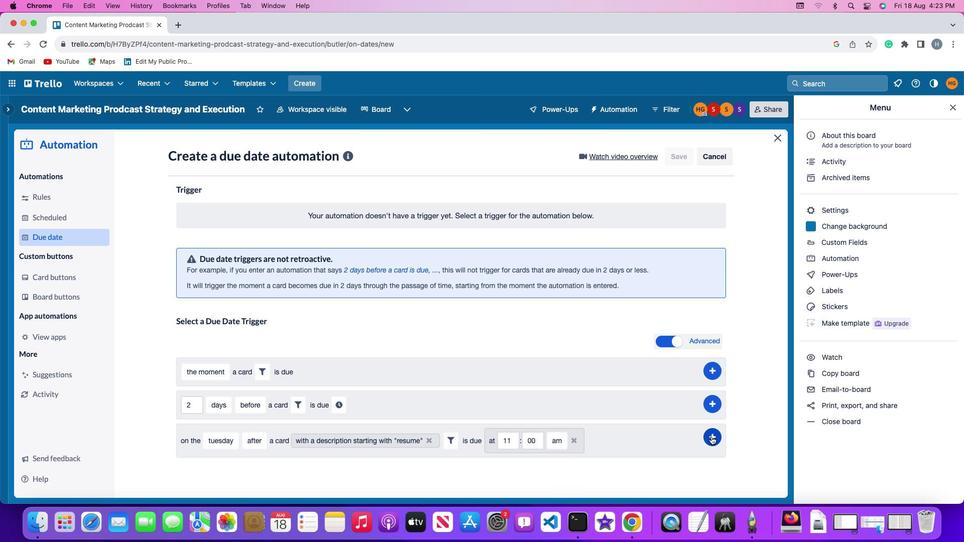 
Action: Mouse pressed left at (711, 436)
Screenshot: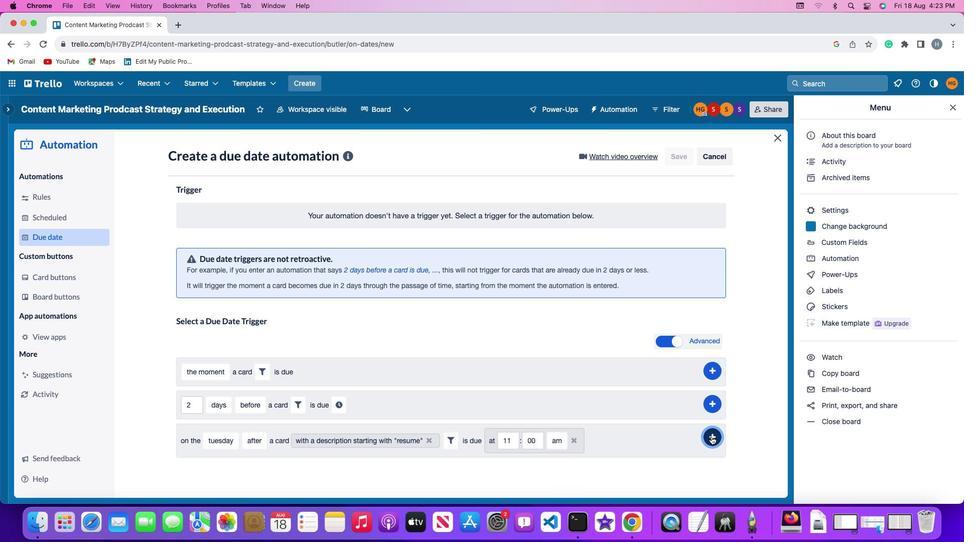 
Action: Mouse moved to (751, 366)
Screenshot: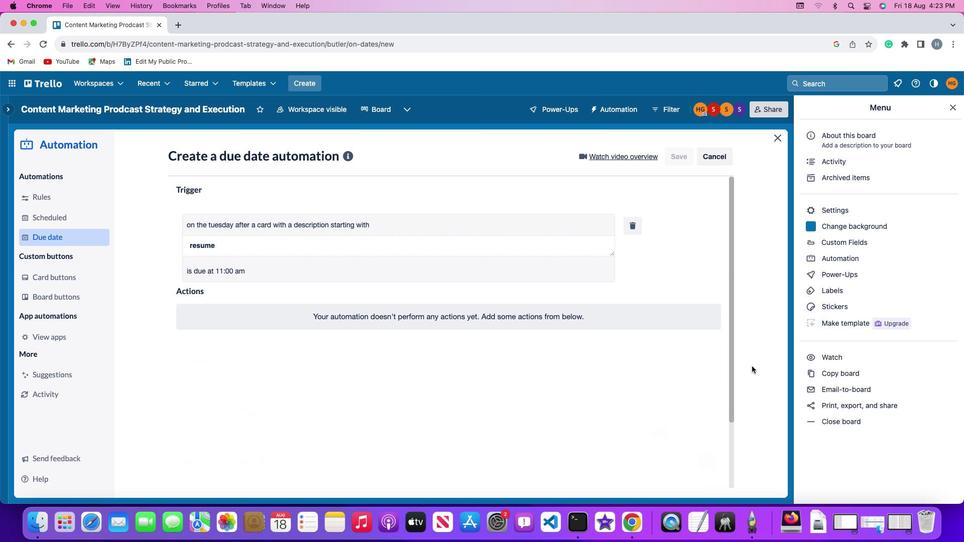 
